 Task: Toggle the close empty group's option in the editor management.
Action: Mouse moved to (25, 505)
Screenshot: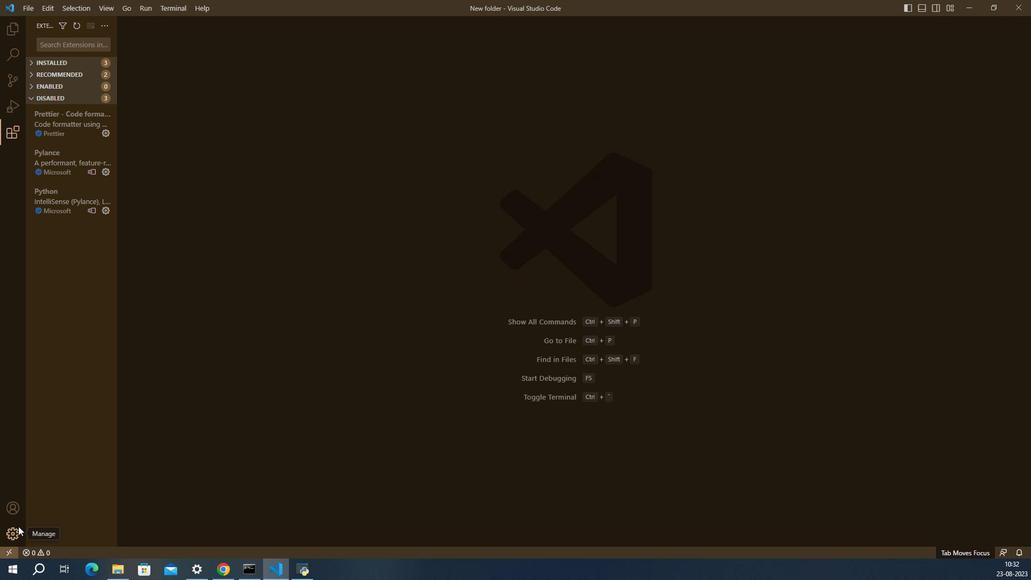 
Action: Mouse pressed left at (25, 505)
Screenshot: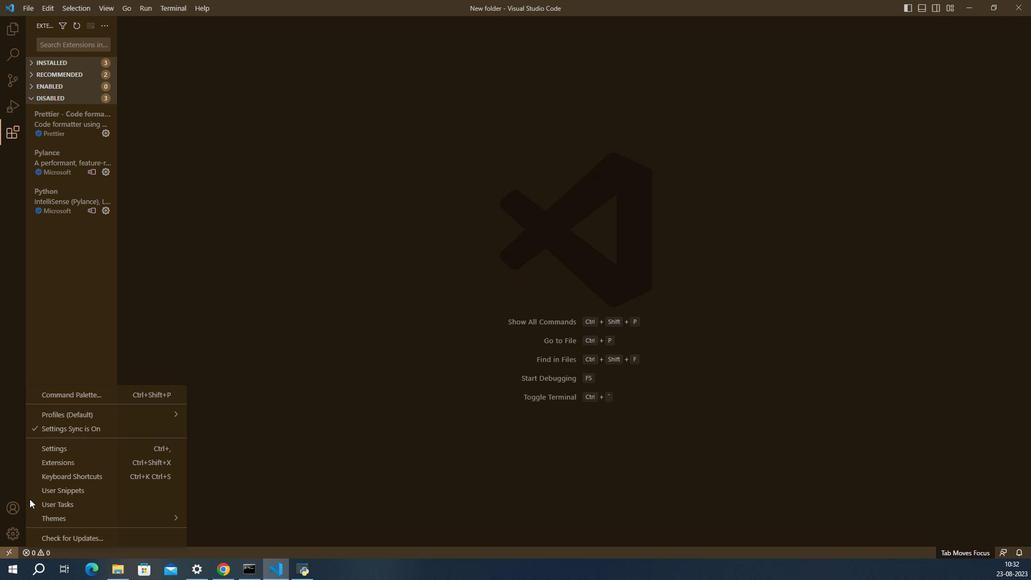 
Action: Mouse moved to (64, 420)
Screenshot: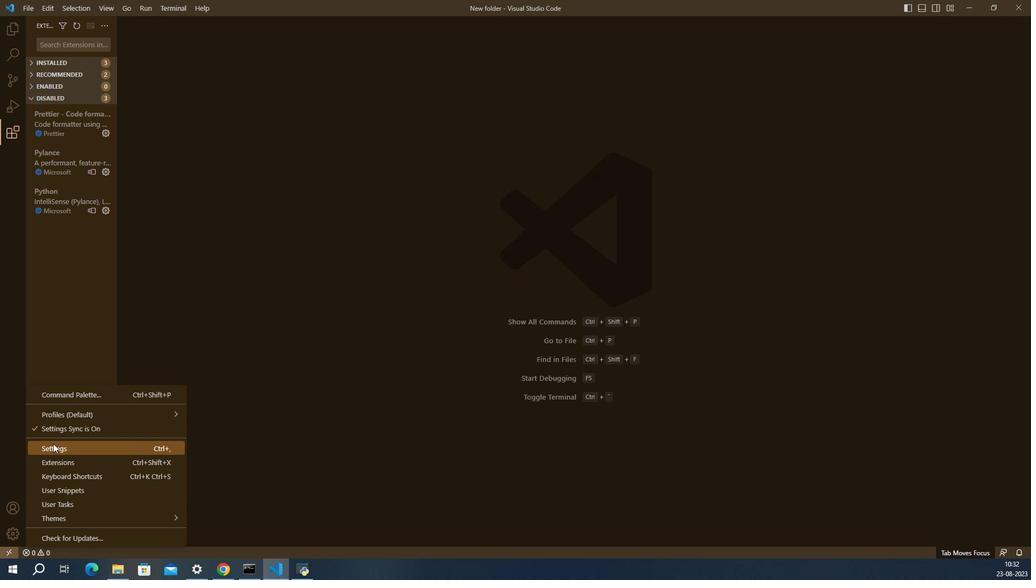 
Action: Mouse pressed left at (64, 420)
Screenshot: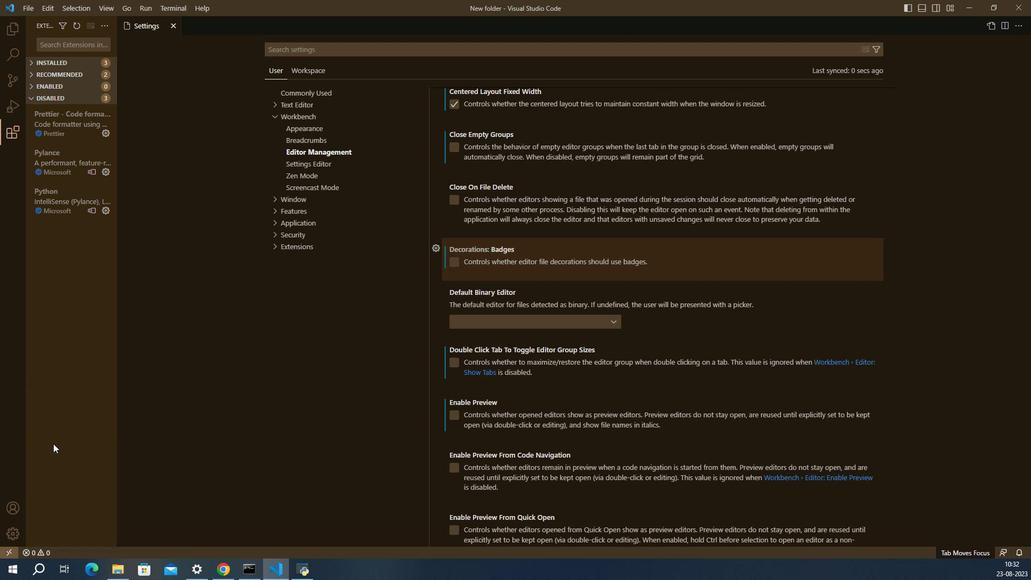 
Action: Mouse moved to (473, 145)
Screenshot: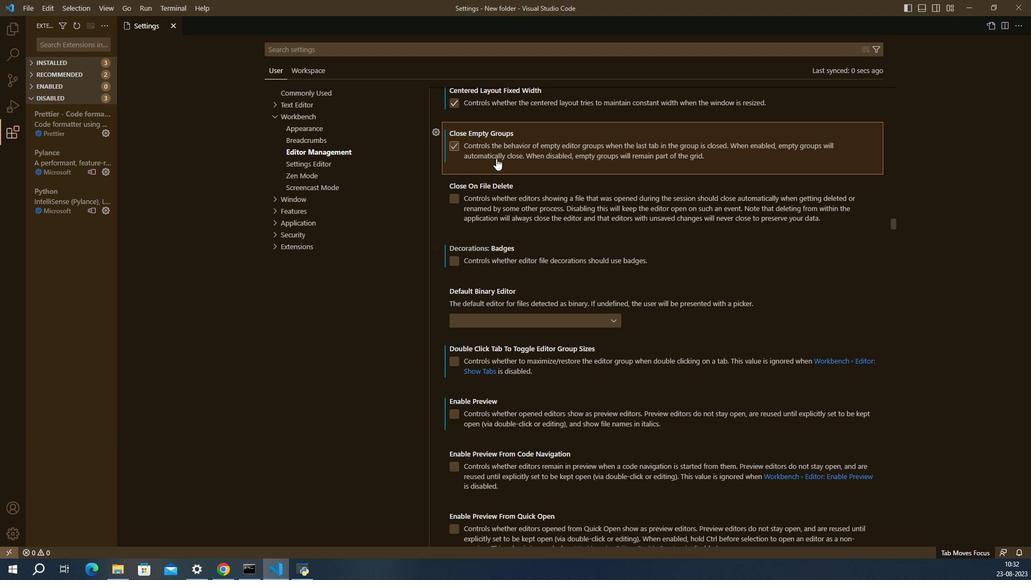 
Action: Mouse pressed left at (473, 145)
Screenshot: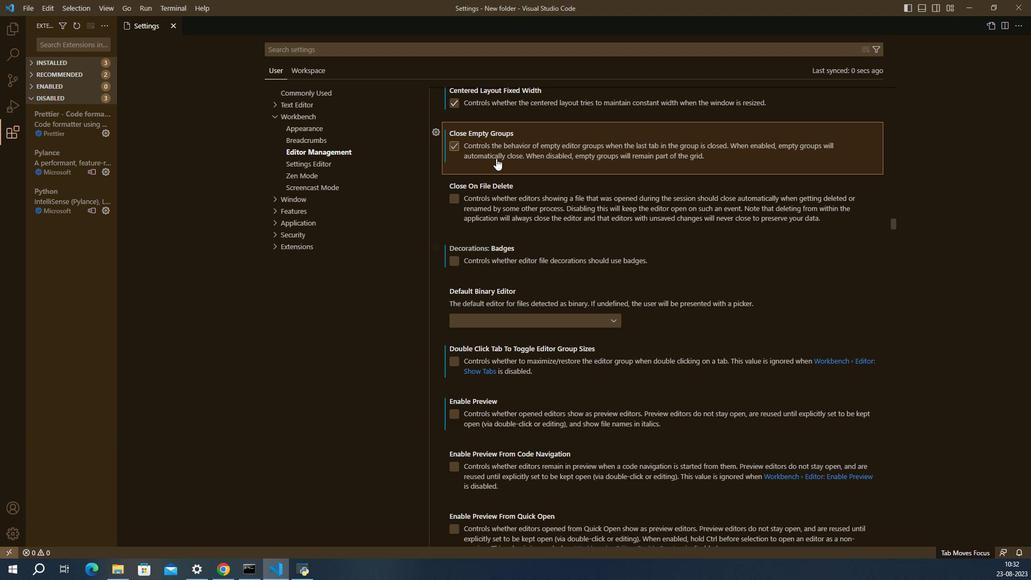 
Action: Mouse moved to (512, 156)
Screenshot: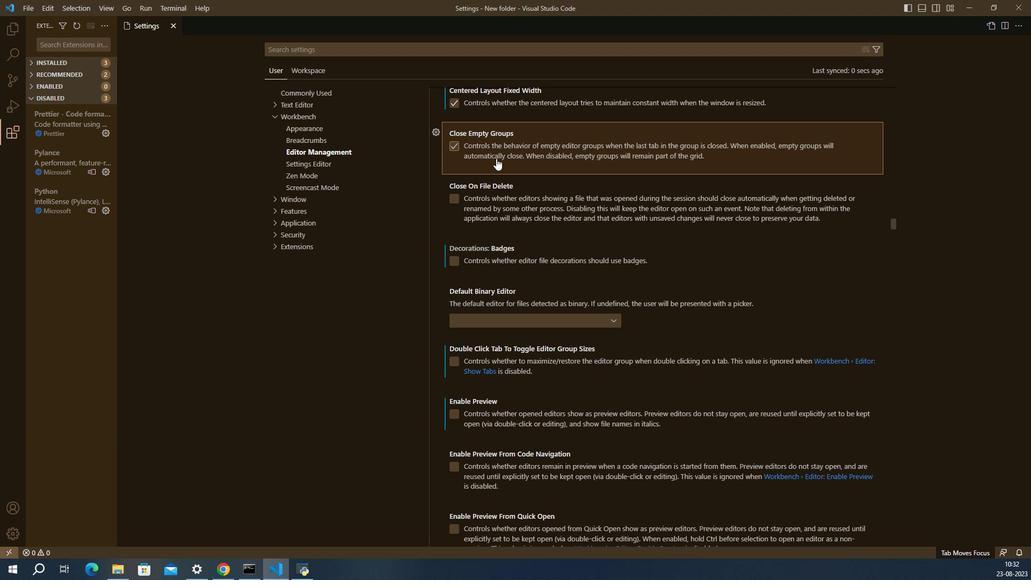 
